 Task: Add Burt's Bees Blonde Brow Pencil to the cart.
Action: Mouse moved to (233, 120)
Screenshot: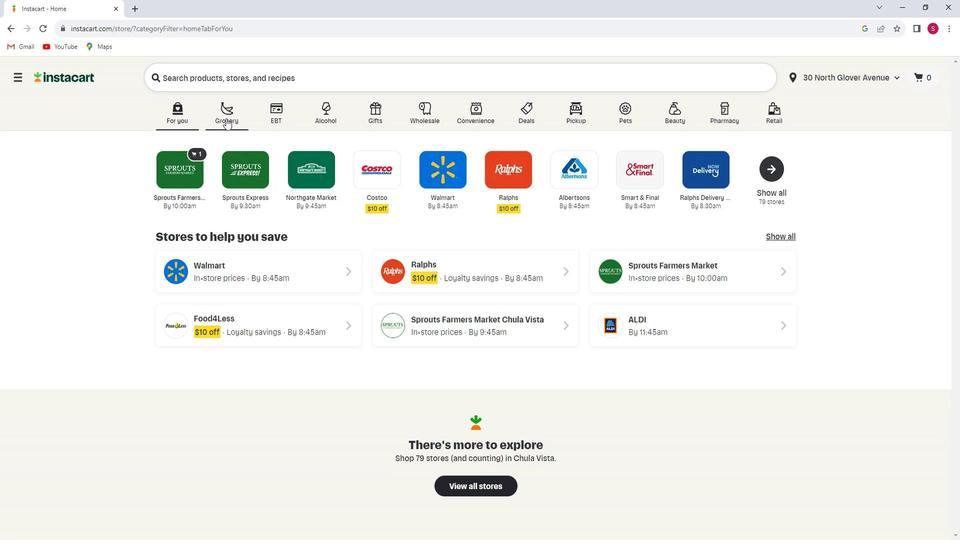 
Action: Mouse pressed left at (233, 120)
Screenshot: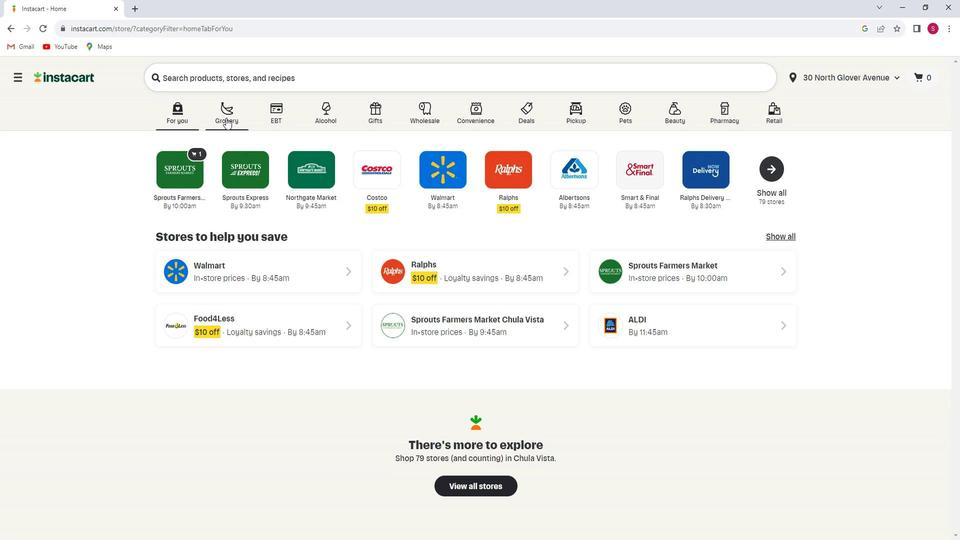 
Action: Mouse moved to (243, 304)
Screenshot: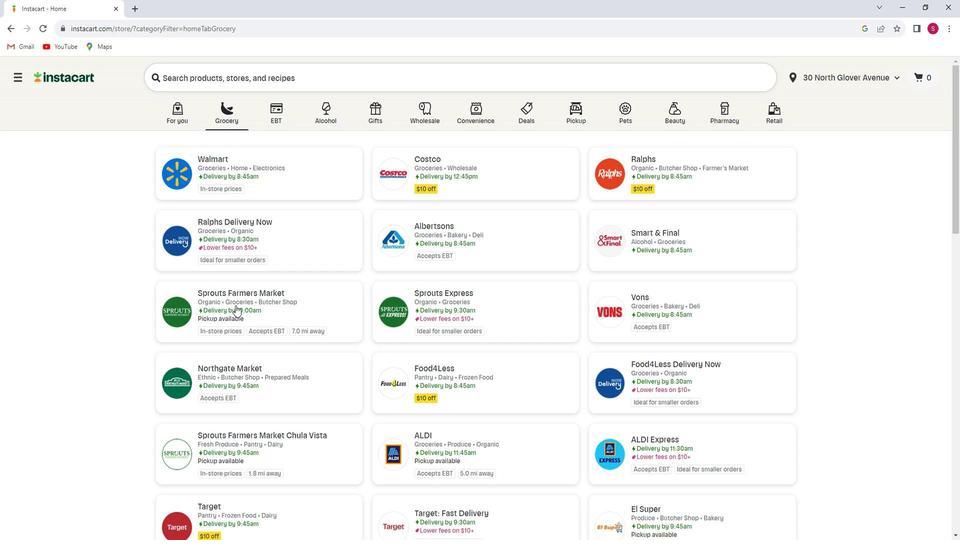 
Action: Mouse pressed left at (243, 304)
Screenshot: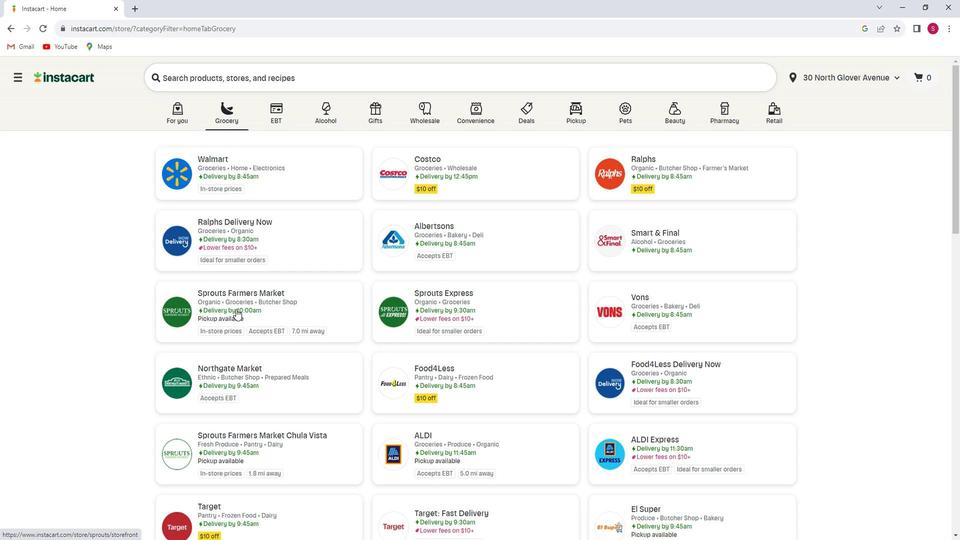 
Action: Mouse moved to (62, 353)
Screenshot: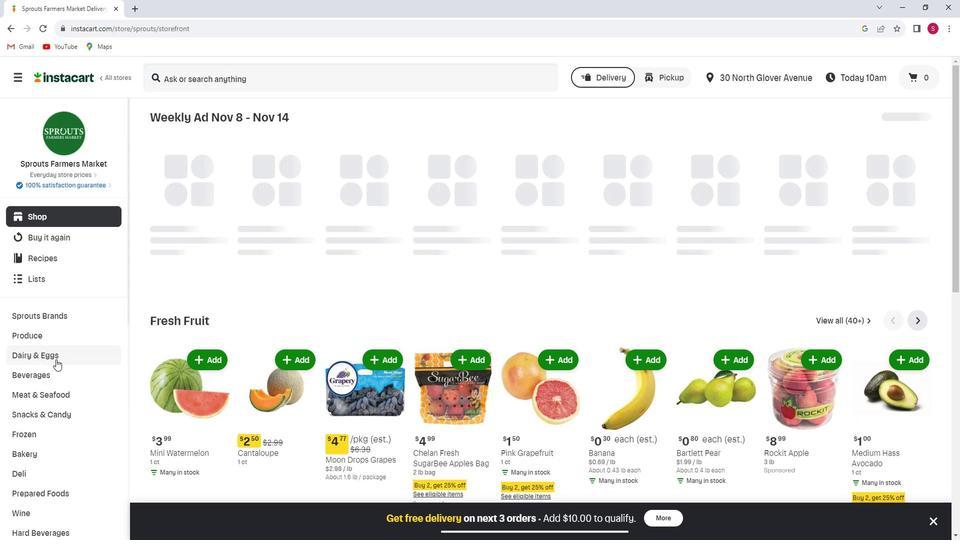 
Action: Mouse scrolled (62, 352) with delta (0, 0)
Screenshot: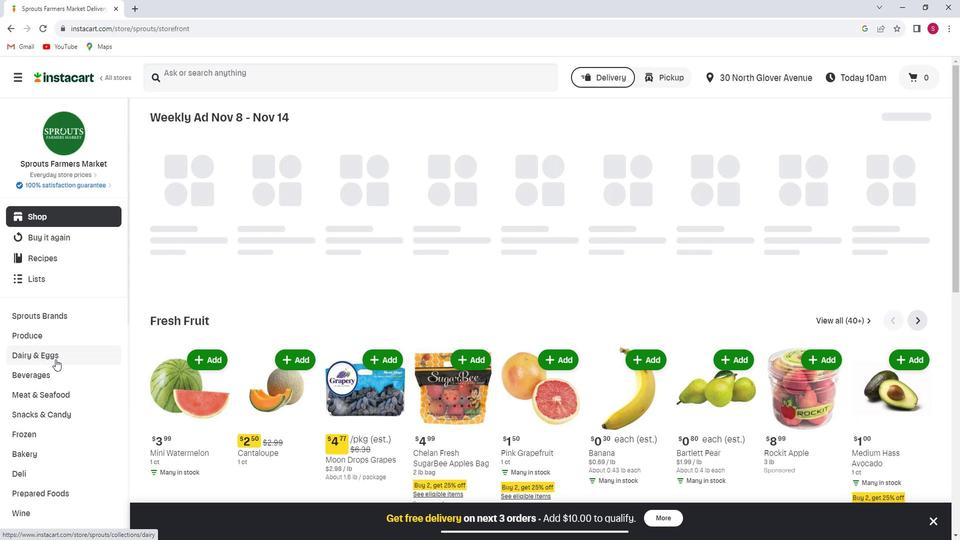 
Action: Mouse scrolled (62, 352) with delta (0, 0)
Screenshot: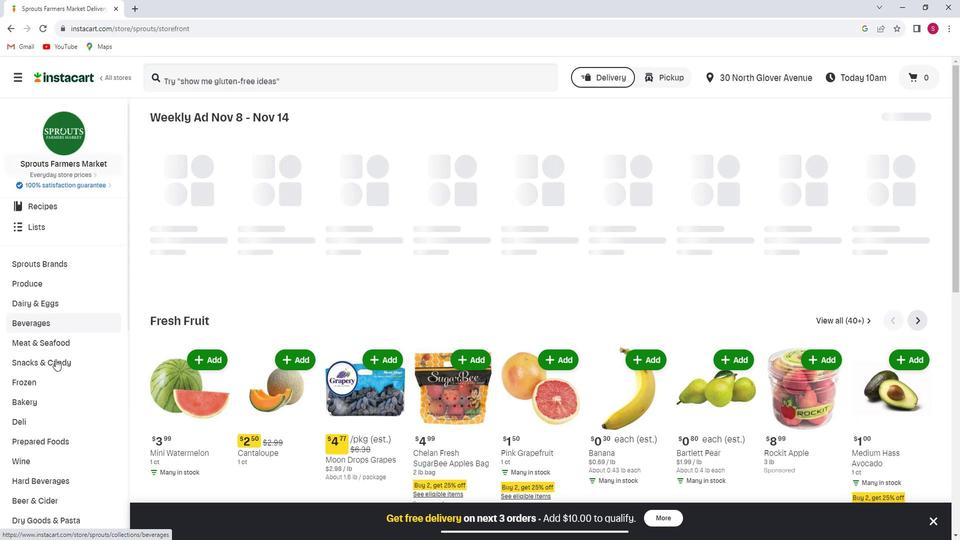 
Action: Mouse scrolled (62, 352) with delta (0, 0)
Screenshot: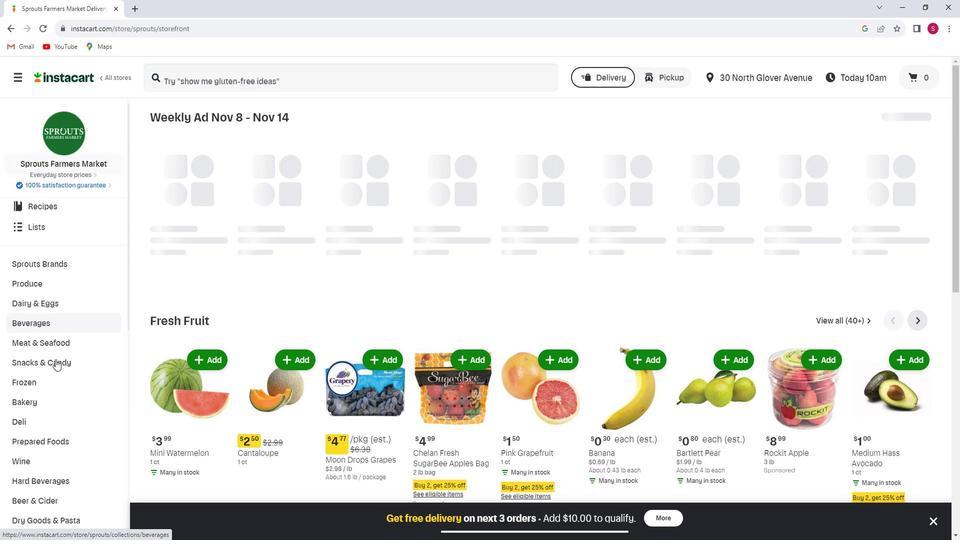 
Action: Mouse scrolled (62, 352) with delta (0, 0)
Screenshot: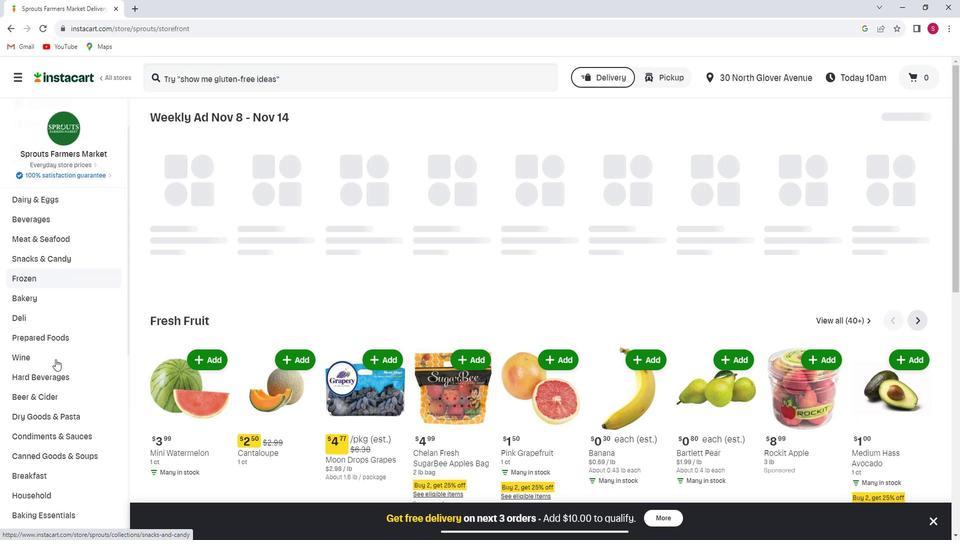 
Action: Mouse scrolled (62, 352) with delta (0, 0)
Screenshot: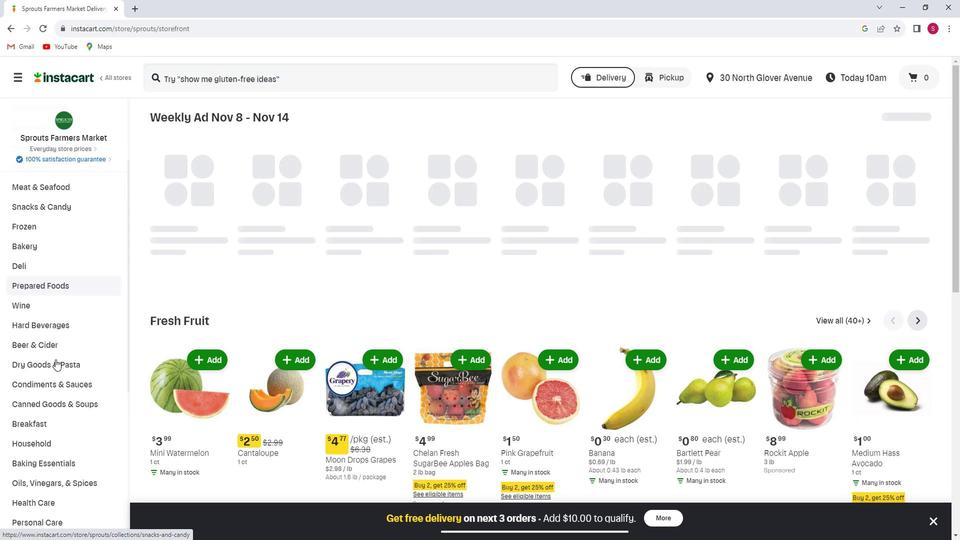 
Action: Mouse scrolled (62, 352) with delta (0, 0)
Screenshot: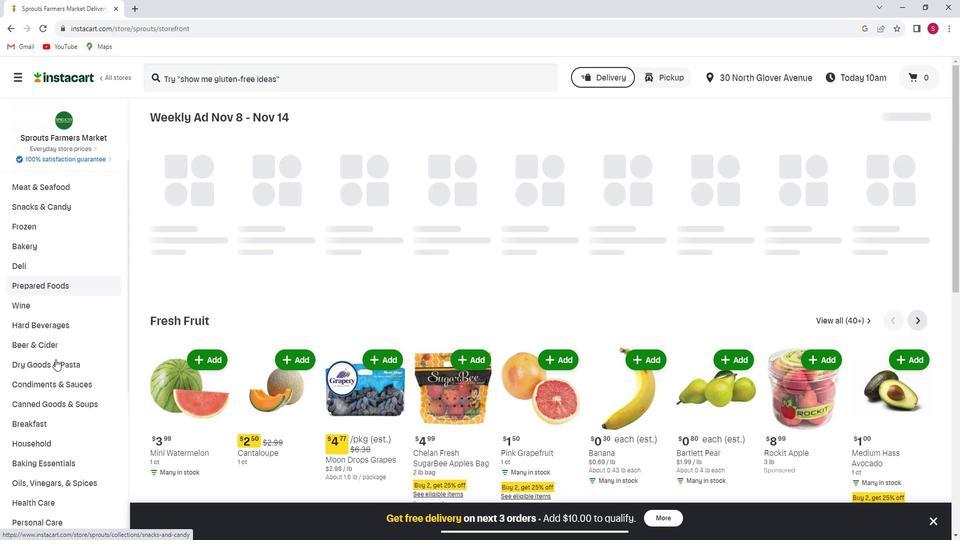 
Action: Mouse scrolled (62, 352) with delta (0, 0)
Screenshot: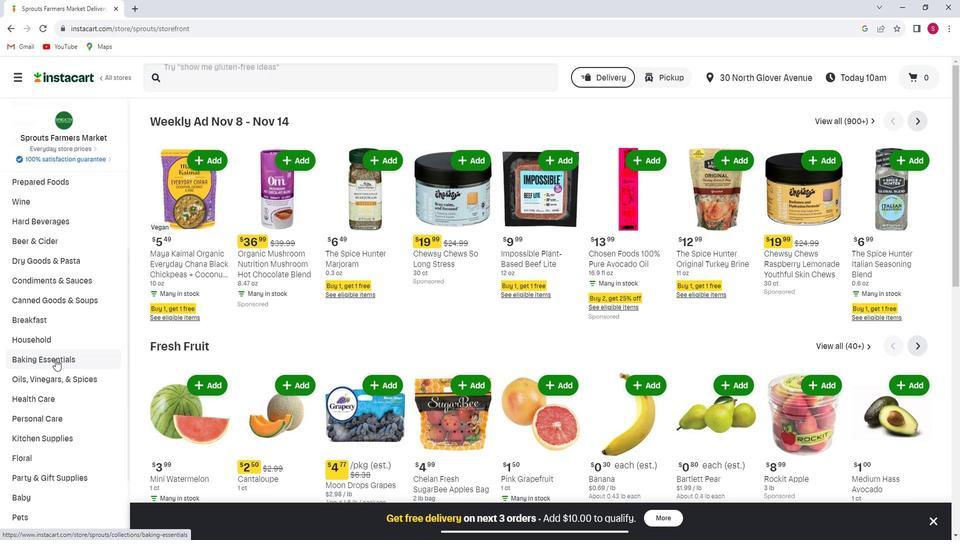 
Action: Mouse moved to (62, 357)
Screenshot: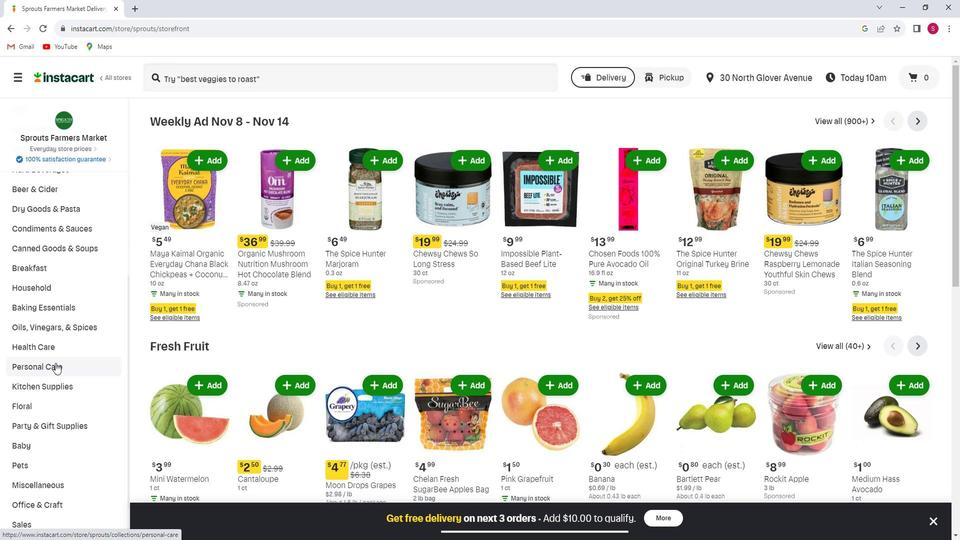 
Action: Mouse pressed left at (62, 357)
Screenshot: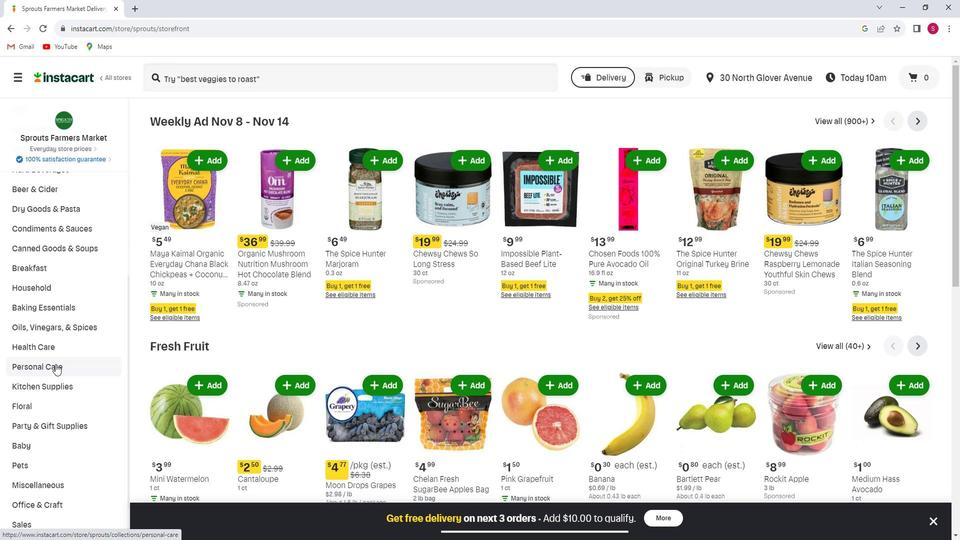
Action: Mouse moved to (866, 148)
Screenshot: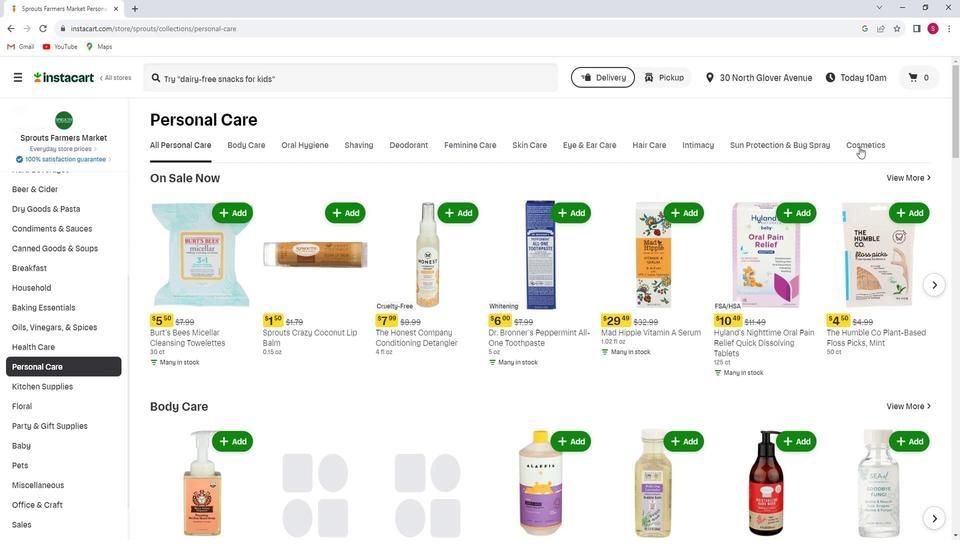 
Action: Mouse pressed left at (866, 148)
Screenshot: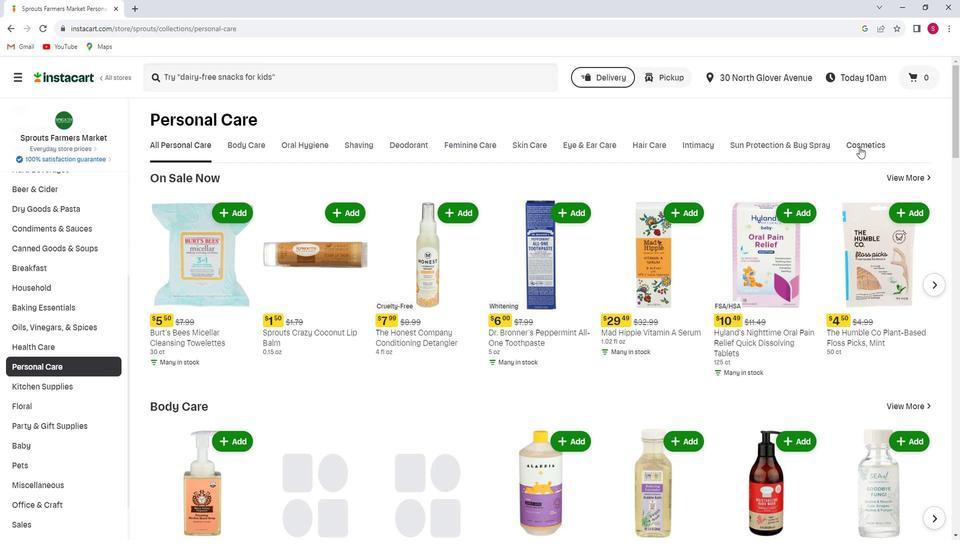 
Action: Mouse moved to (231, 195)
Screenshot: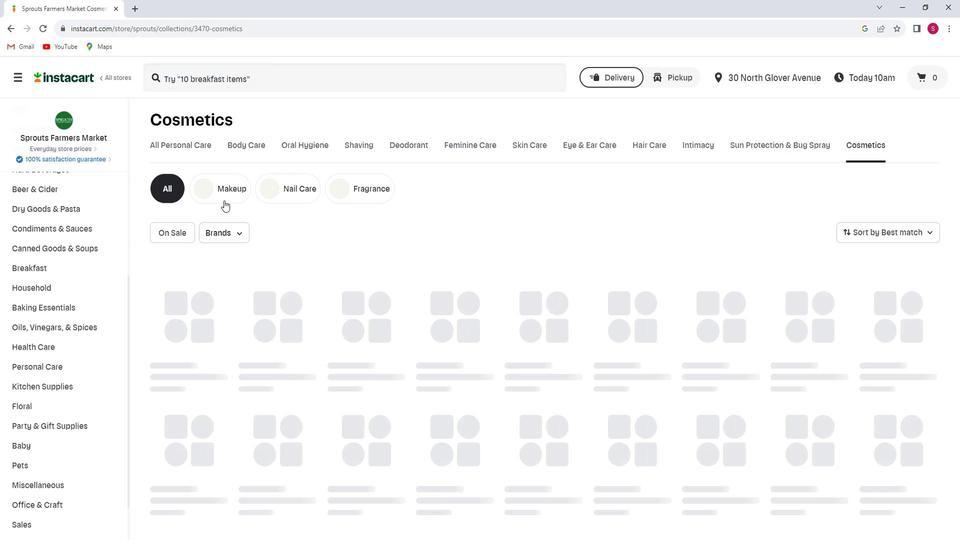
Action: Mouse pressed left at (231, 195)
Screenshot: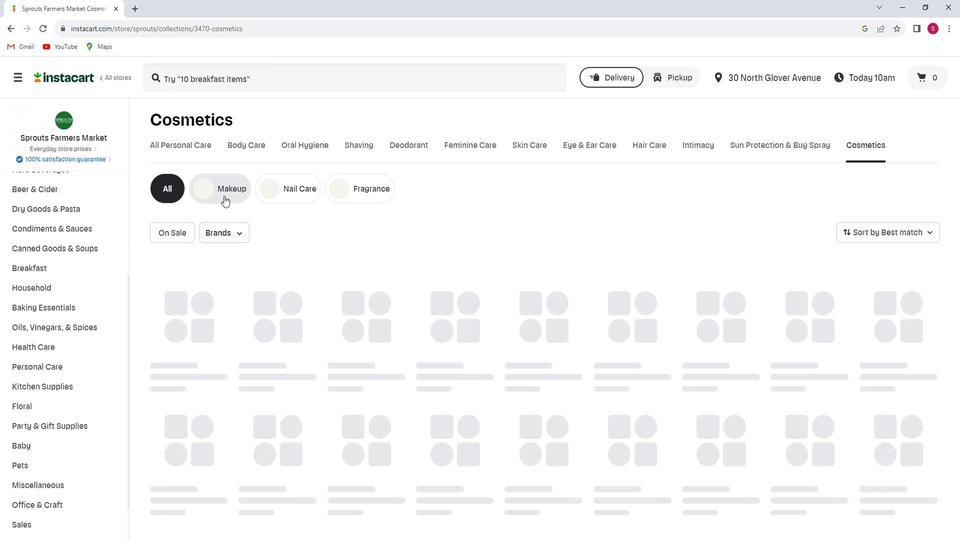 
Action: Mouse moved to (343, 79)
Screenshot: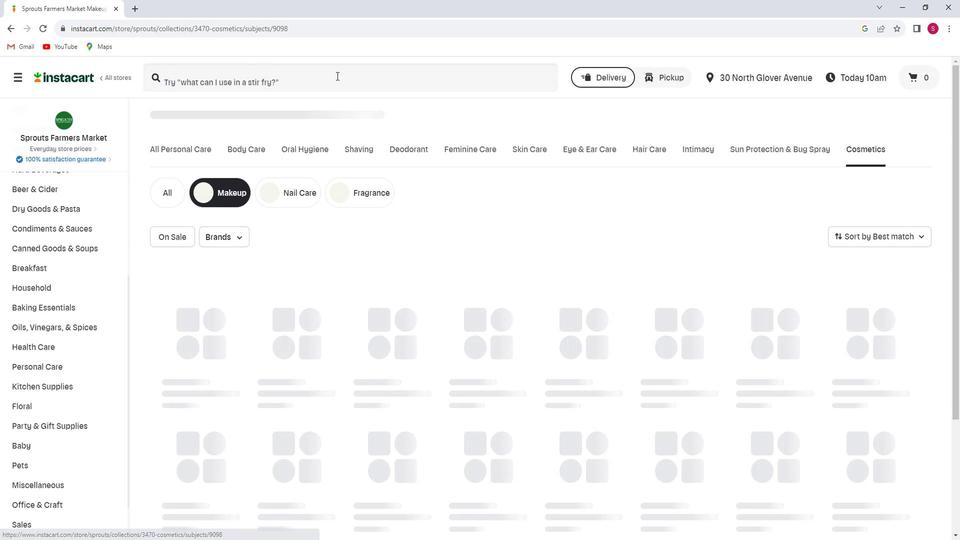 
Action: Mouse pressed left at (343, 79)
Screenshot: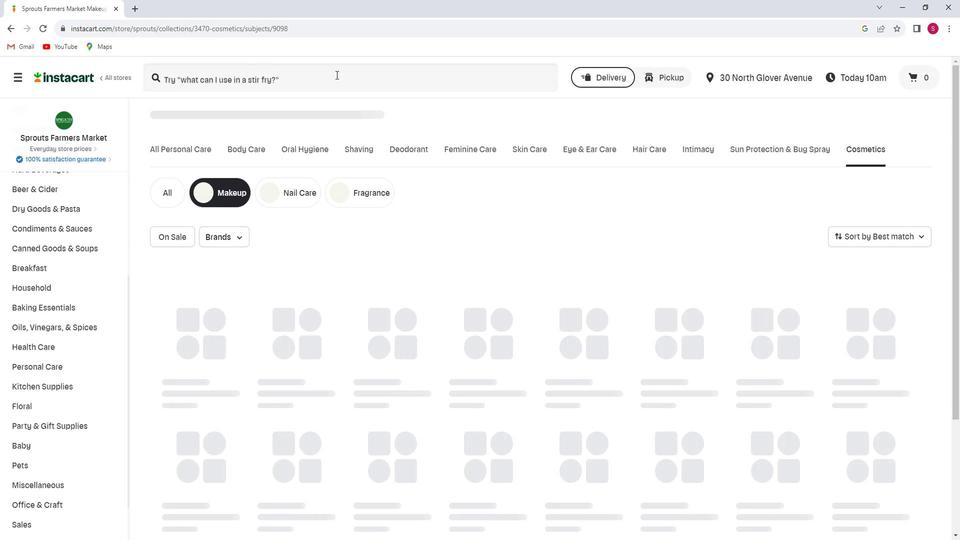 
Action: Key pressed <Key.shift>Burt's<Key.space><Key.shift>Bees<Key.space><Key.shift>Blonde<Key.space><Key.shift>Brow<Key.space><Key.shift>Pencil<Key.enter>
Screenshot: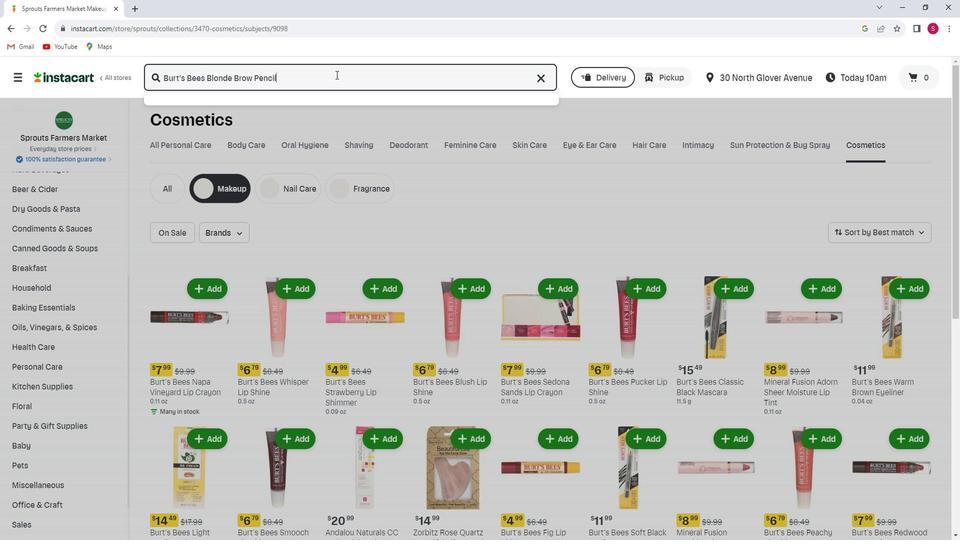 
Action: Mouse moved to (283, 165)
Screenshot: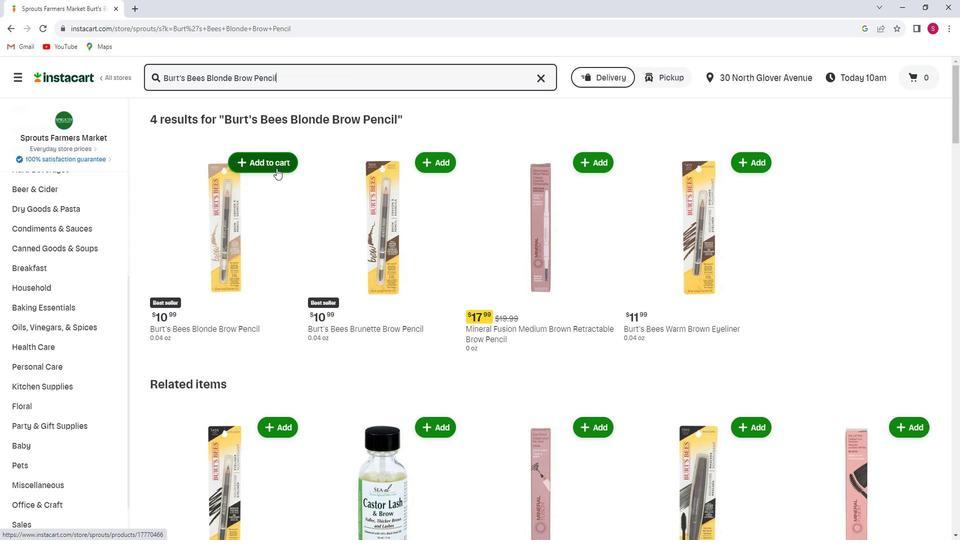 
Action: Mouse pressed left at (283, 165)
Screenshot: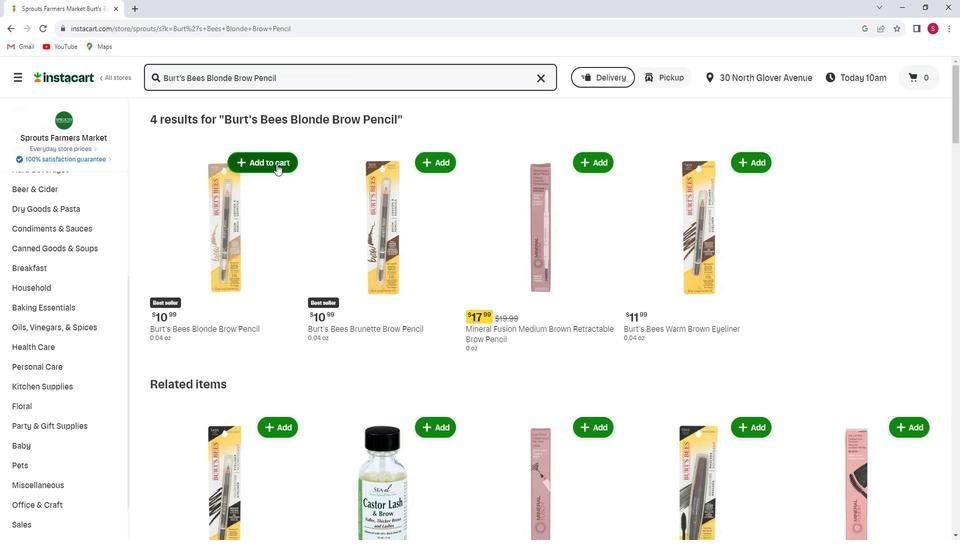 
Action: Mouse moved to (296, 223)
Screenshot: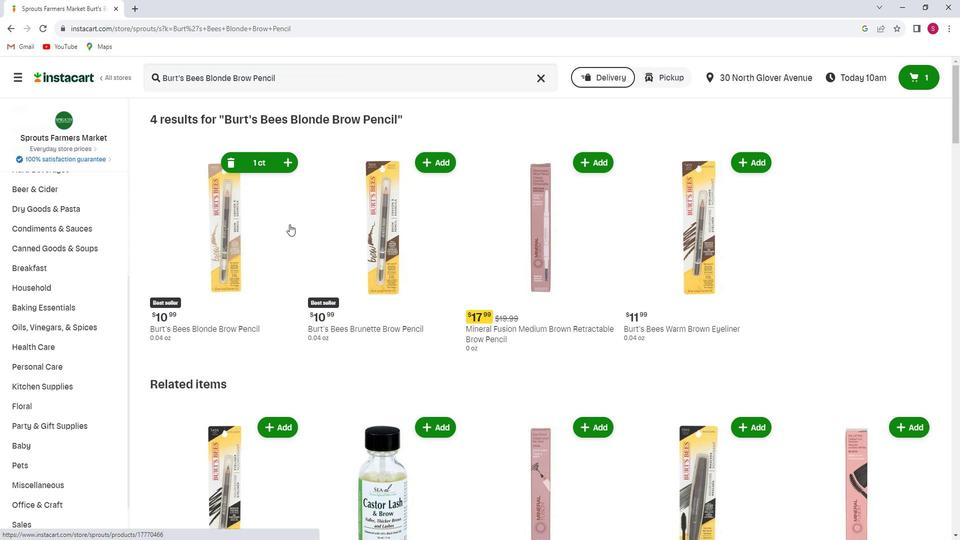 
